 Task: In the  document _x000D_
Wolf.doc ,align picture to the 'center'. Insert word art below the picture and give heading  'Wolf  in Light Purple'
Action: Mouse moved to (401, 246)
Screenshot: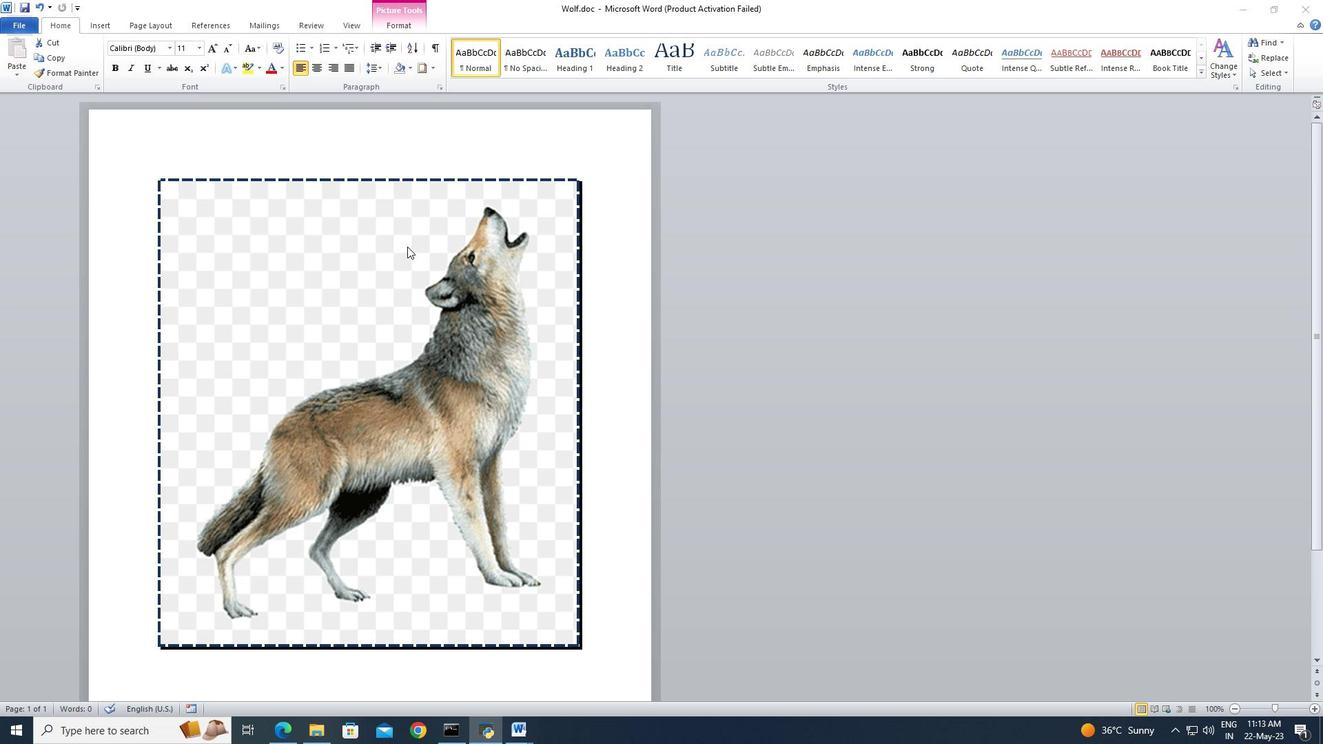 
Action: Mouse pressed left at (401, 246)
Screenshot: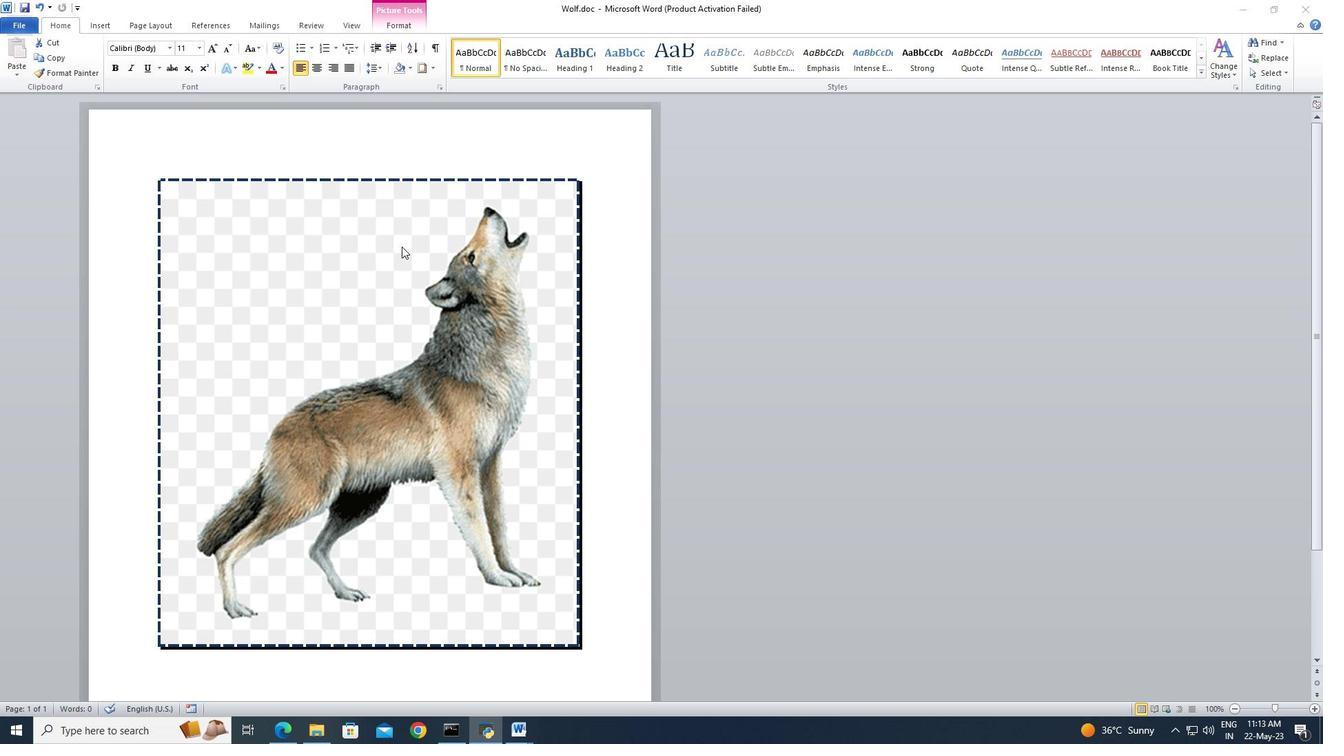 
Action: Mouse moved to (321, 66)
Screenshot: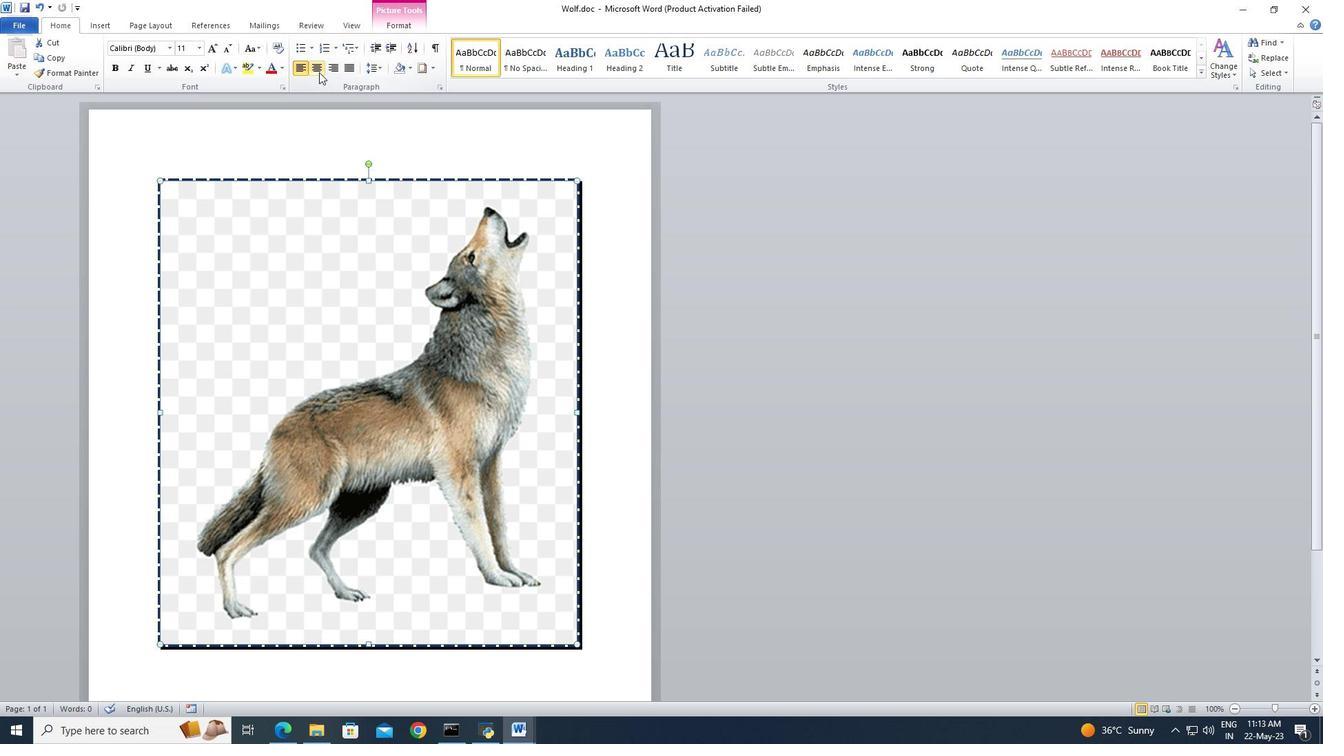 
Action: Mouse pressed left at (321, 66)
Screenshot: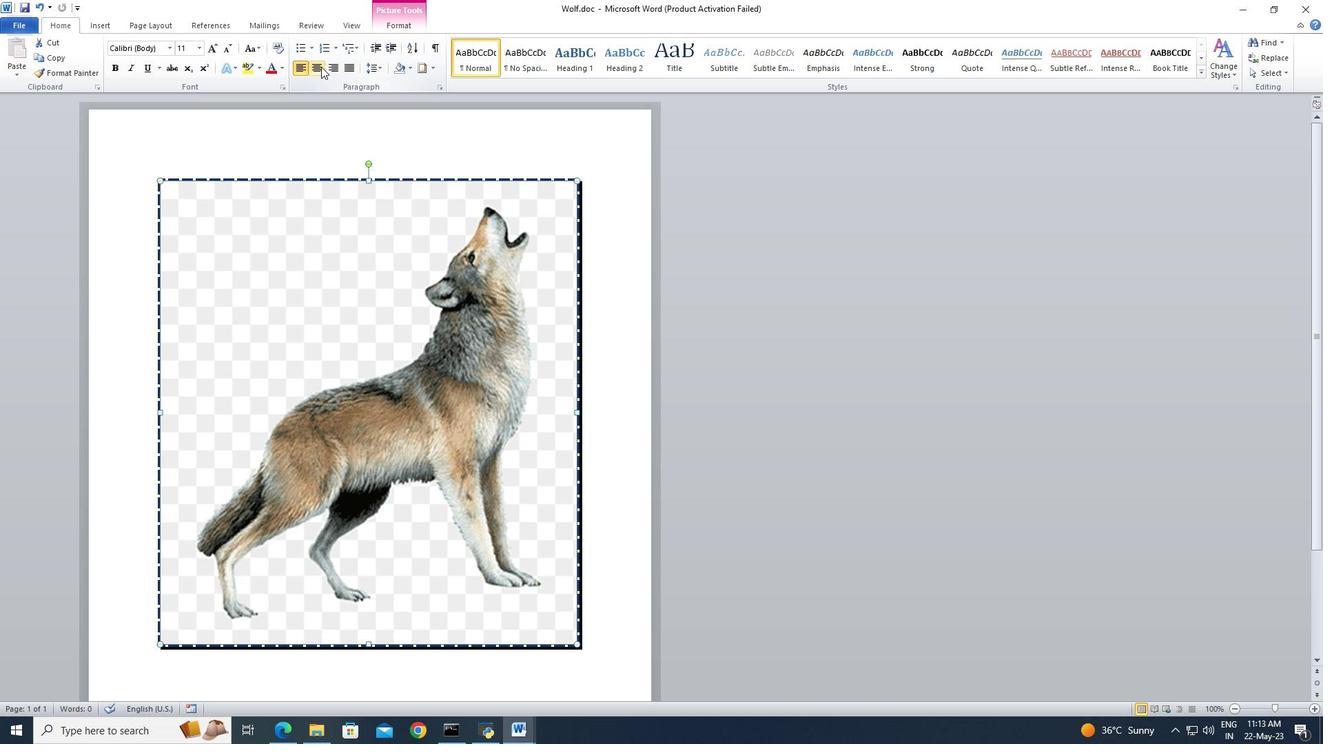 
Action: Mouse moved to (519, 681)
Screenshot: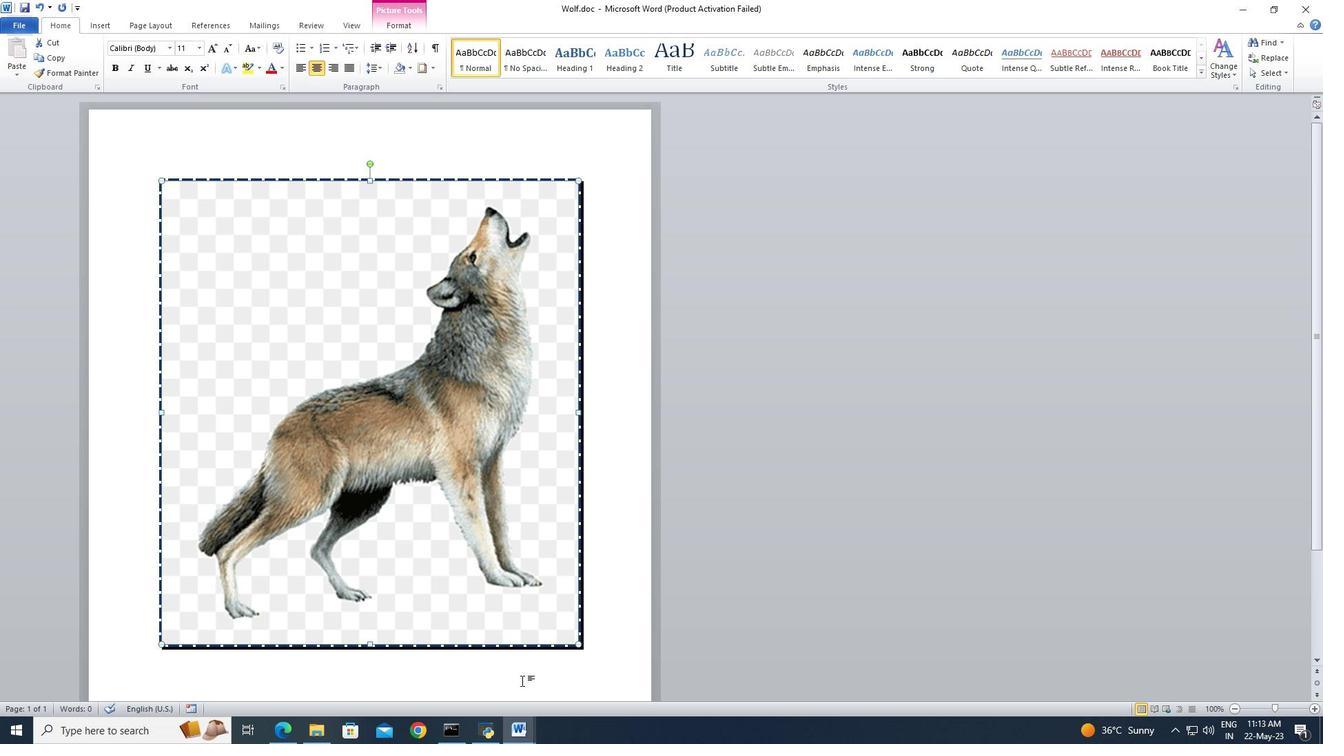 
Action: Mouse pressed left at (519, 681)
Screenshot: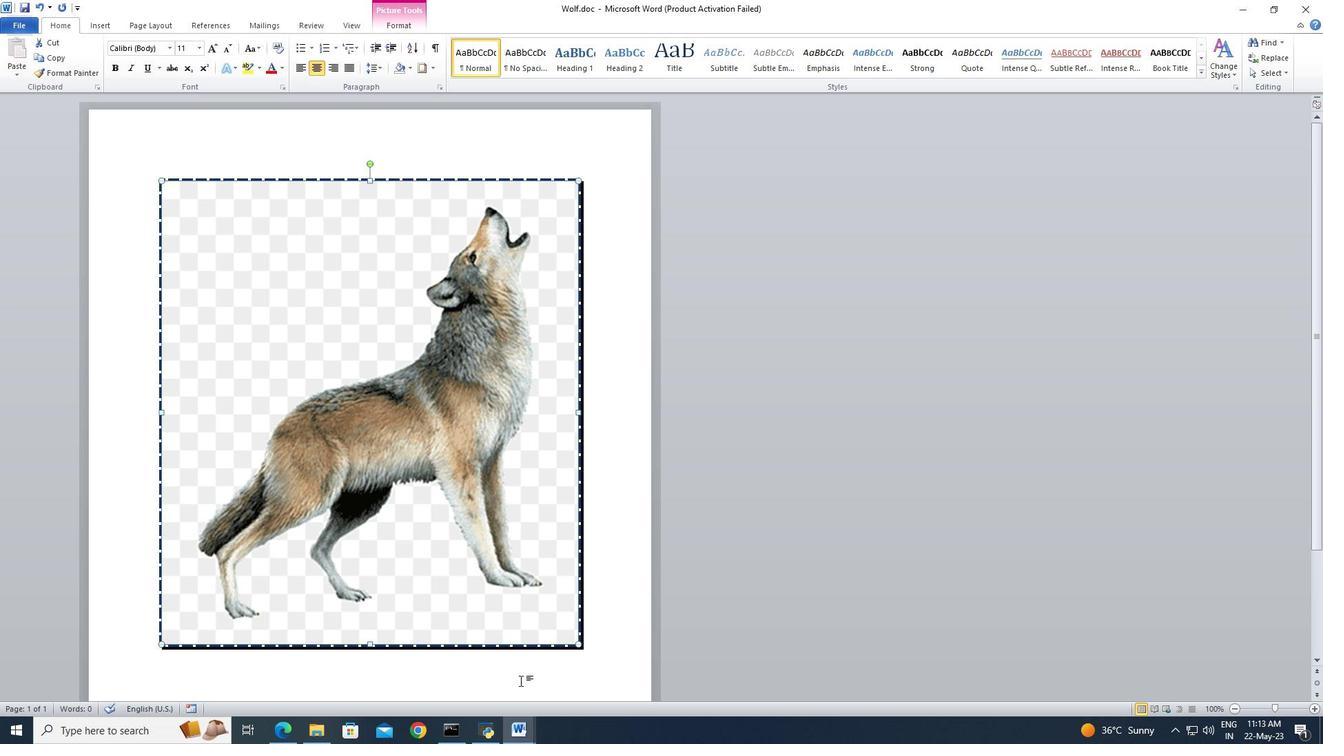 
Action: Mouse pressed left at (519, 681)
Screenshot: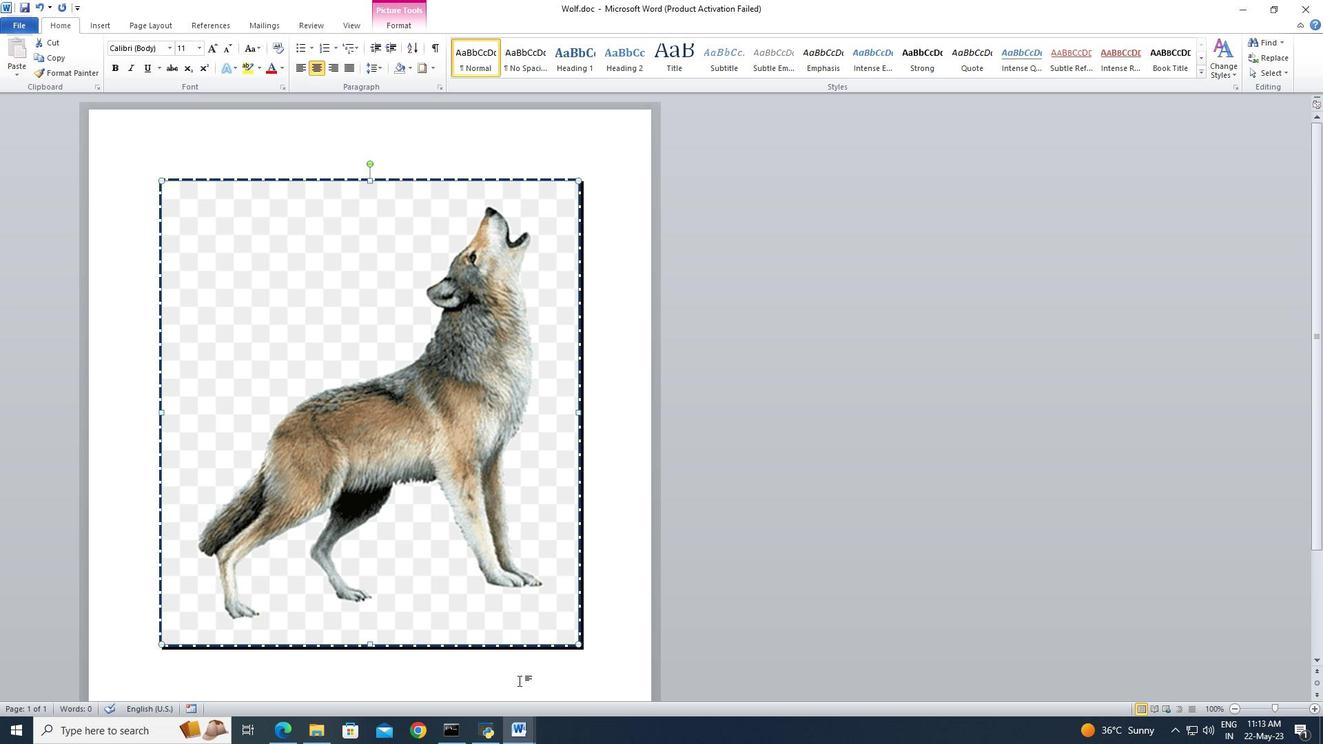 
Action: Mouse moved to (408, 660)
Screenshot: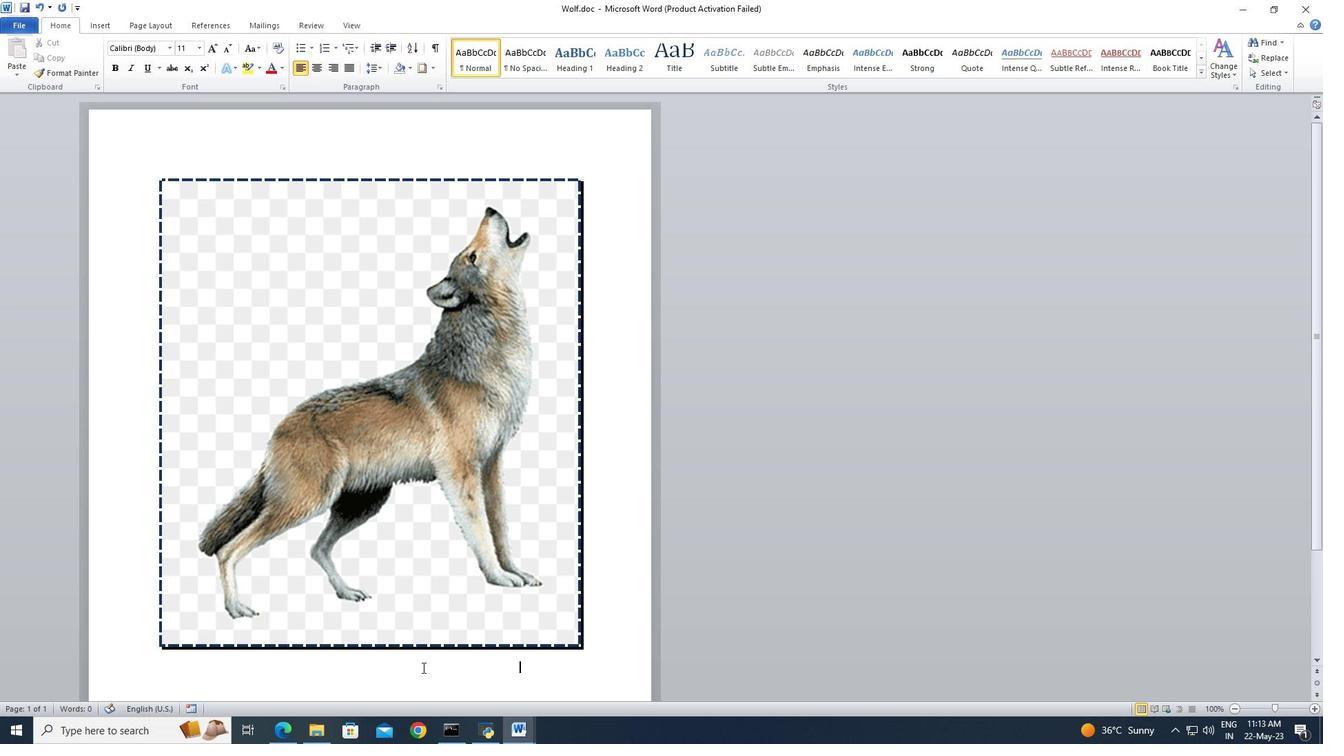 
Action: Mouse scrolled (408, 659) with delta (0, 0)
Screenshot: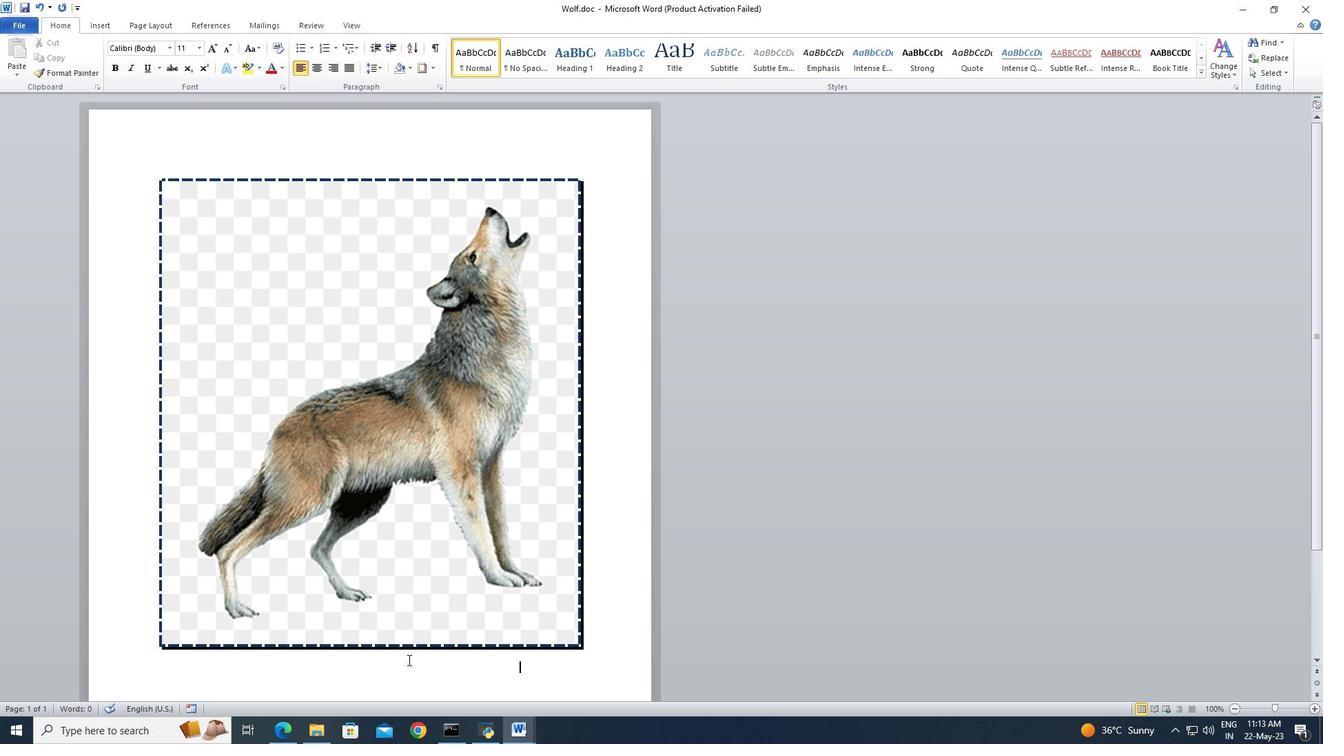 
Action: Mouse moved to (102, 27)
Screenshot: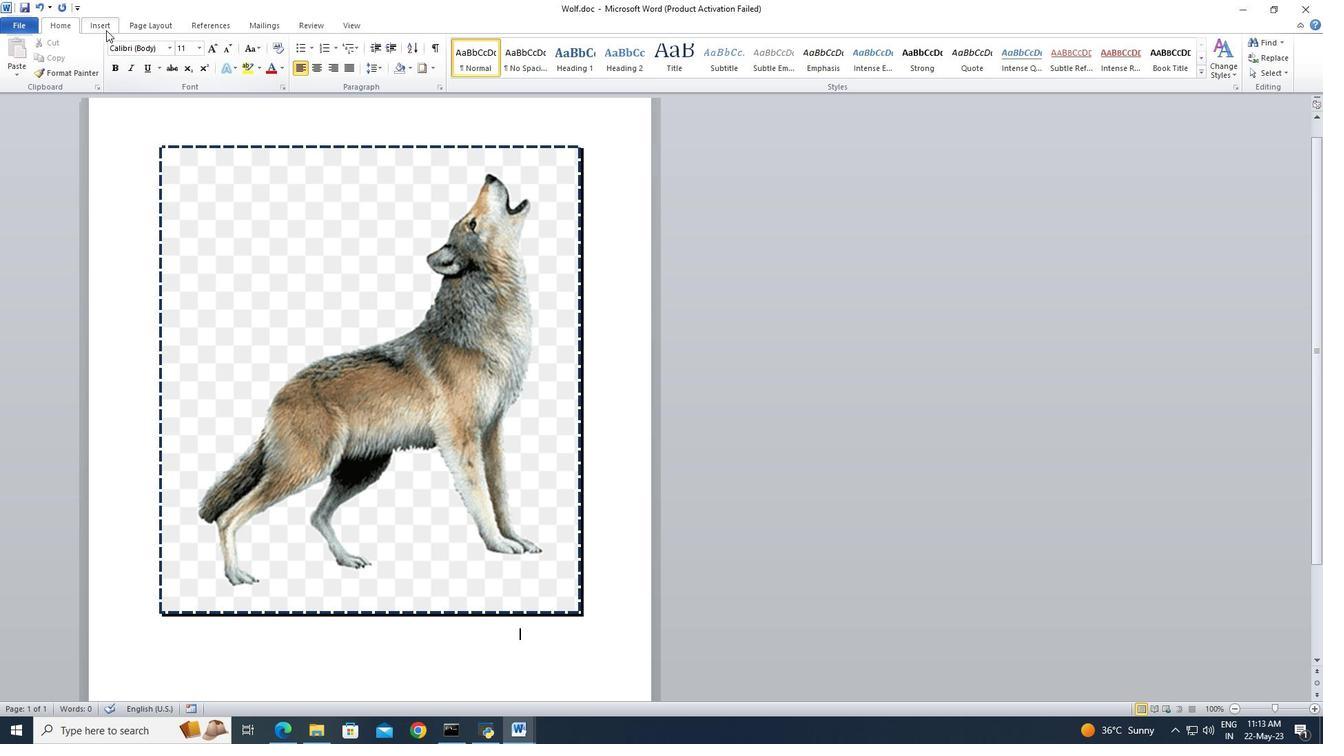 
Action: Mouse pressed left at (102, 27)
Screenshot: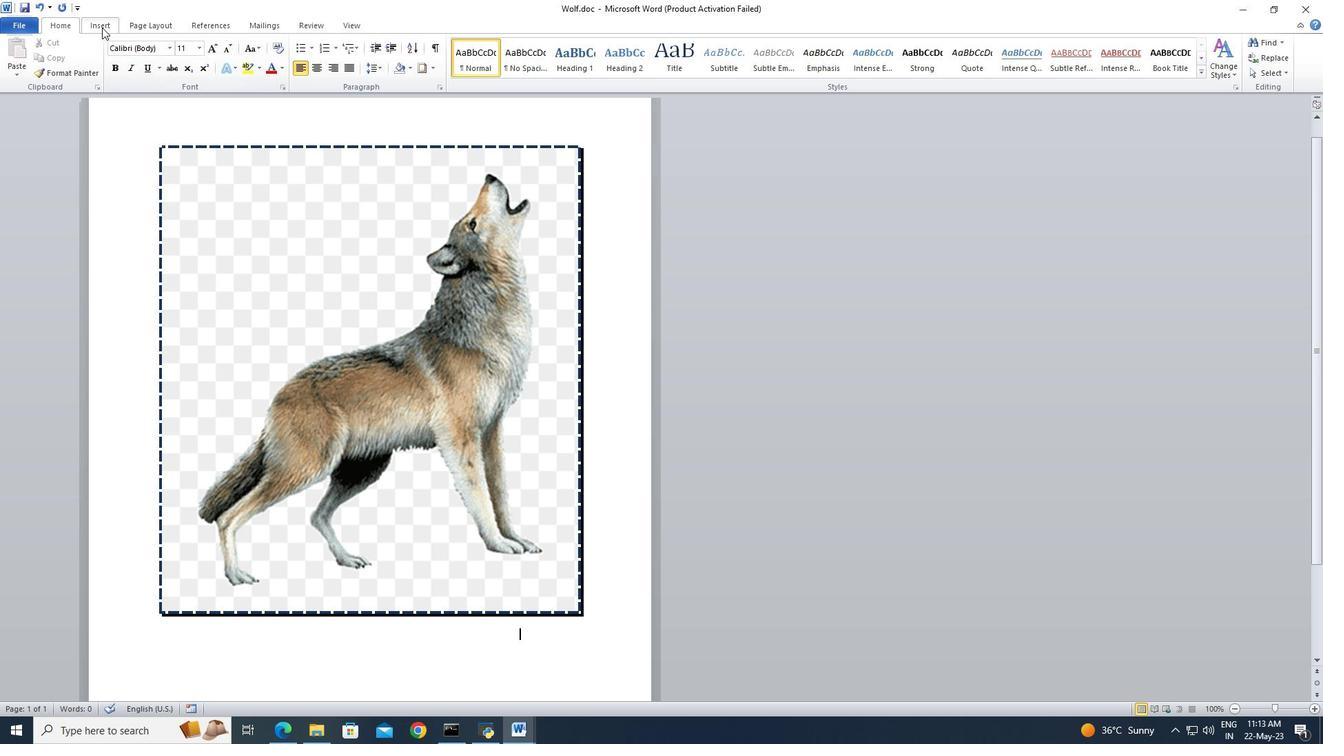 
Action: Mouse moved to (652, 73)
Screenshot: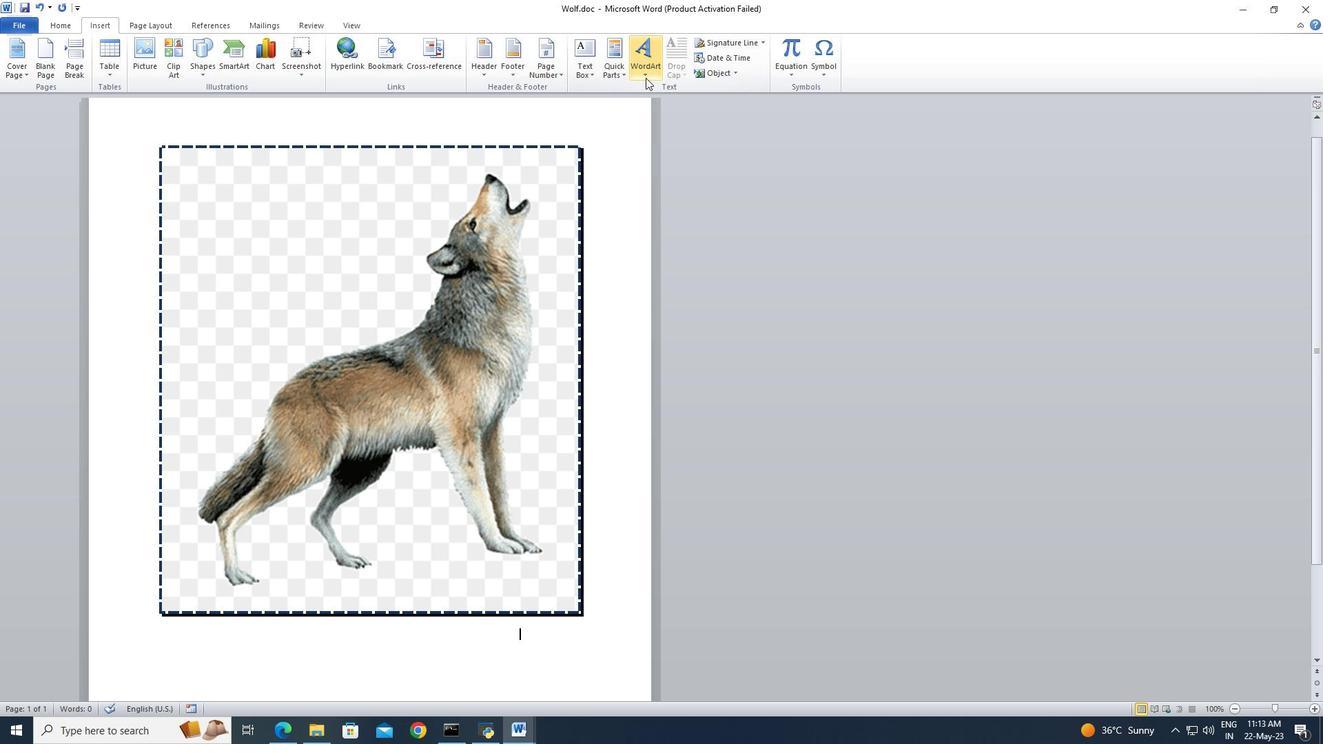 
Action: Mouse pressed left at (652, 73)
Screenshot: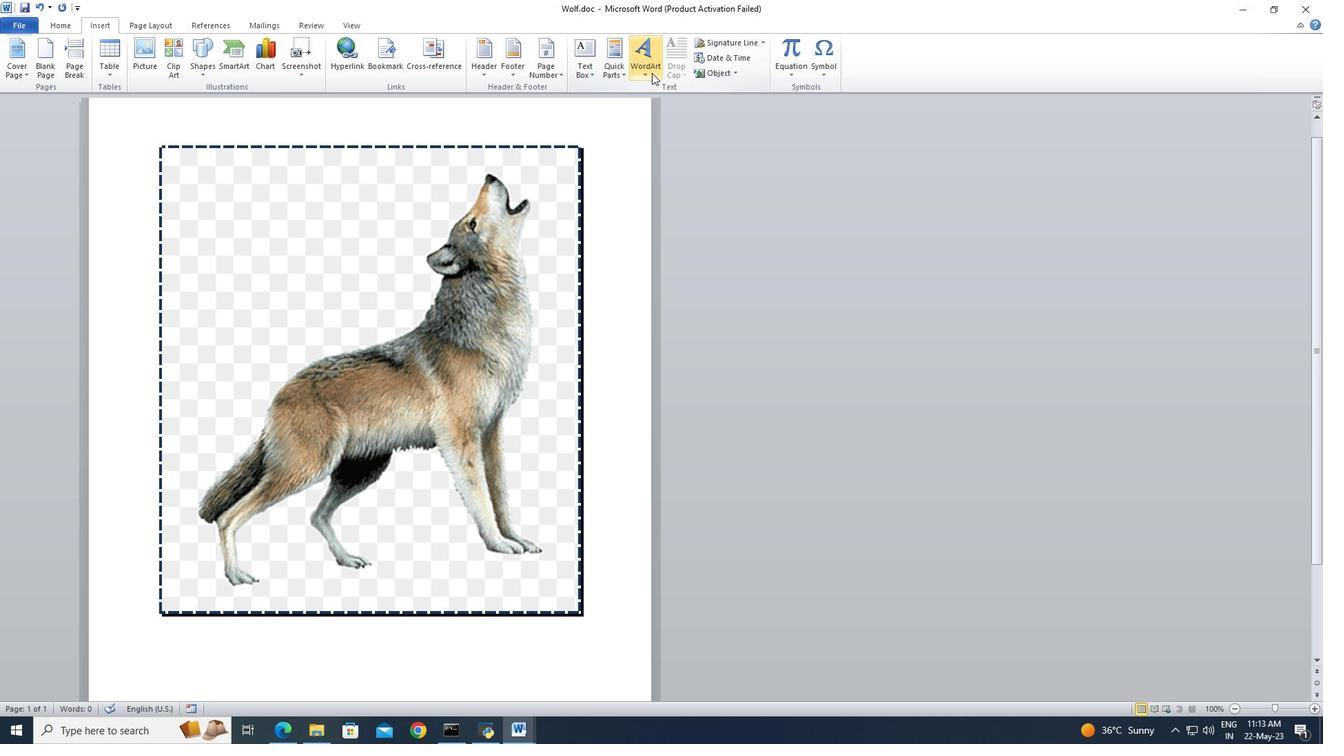 
Action: Mouse moved to (659, 179)
Screenshot: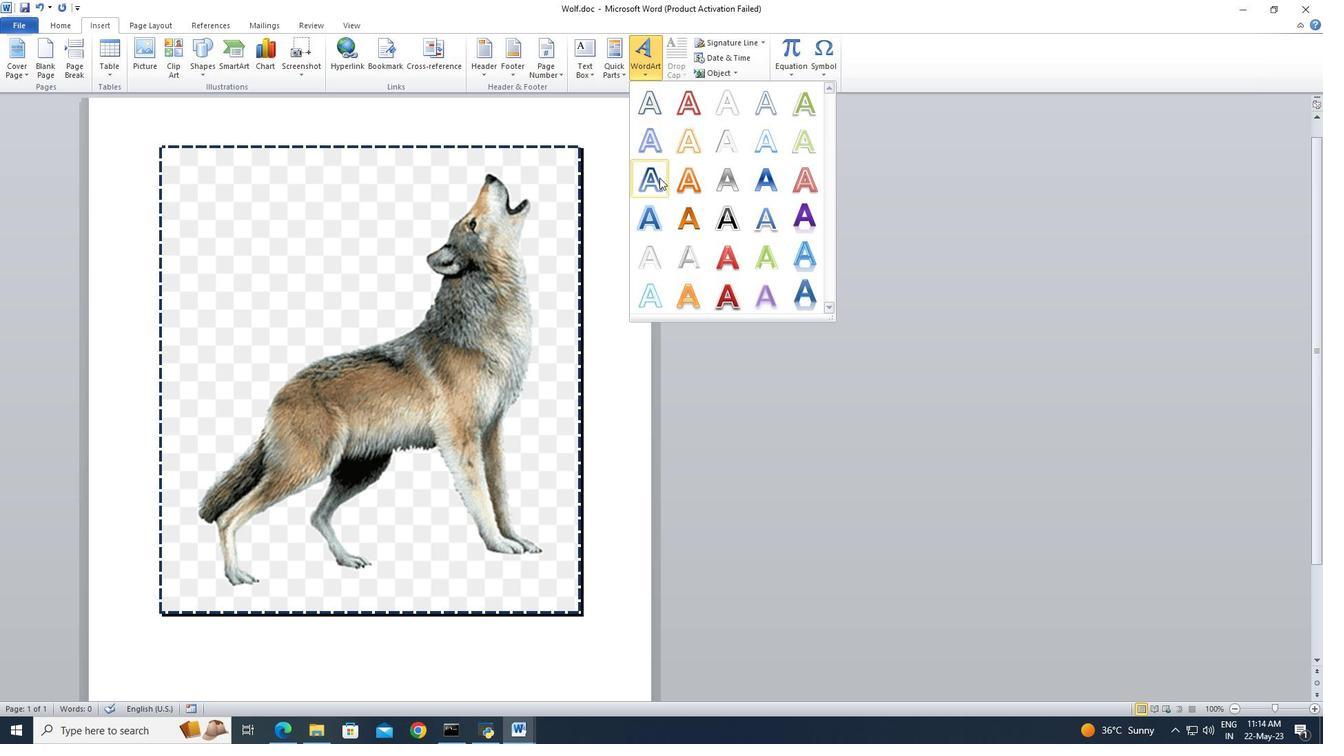 
Action: Mouse pressed left at (659, 179)
Screenshot: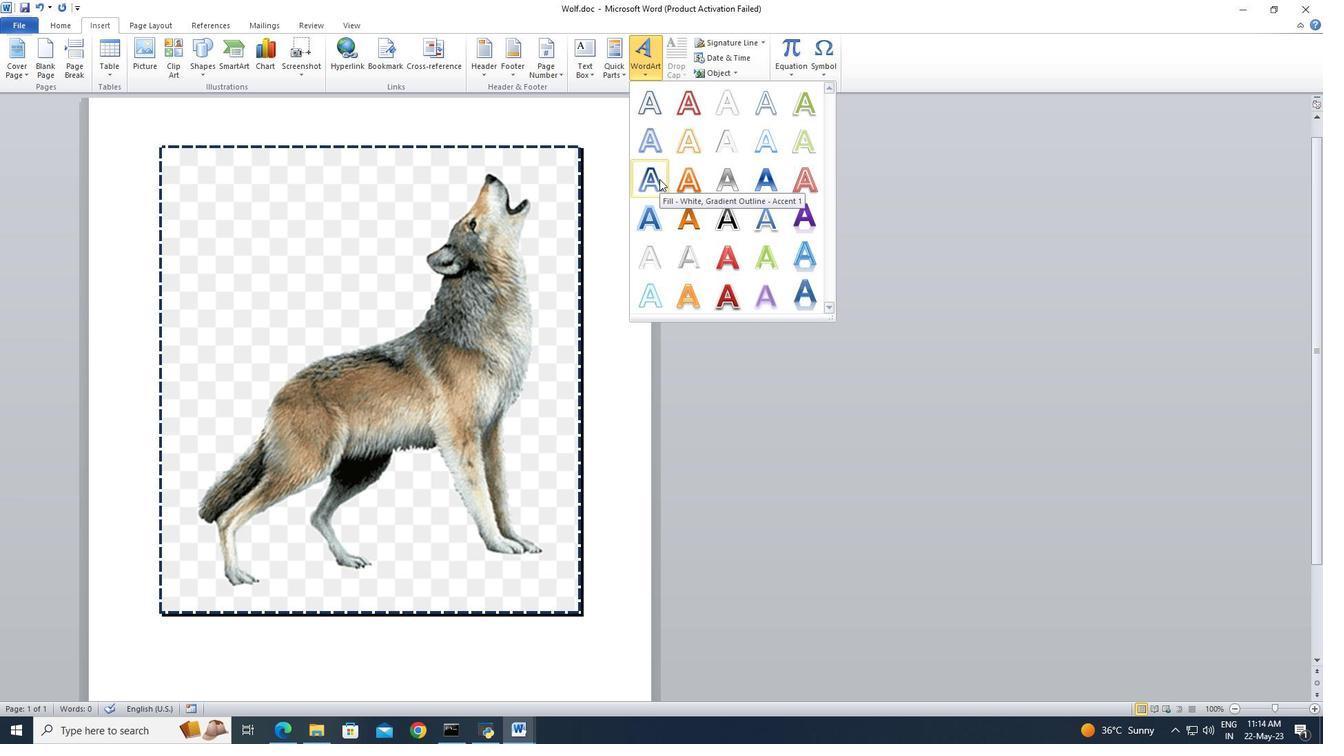 
Action: Mouse moved to (581, 501)
Screenshot: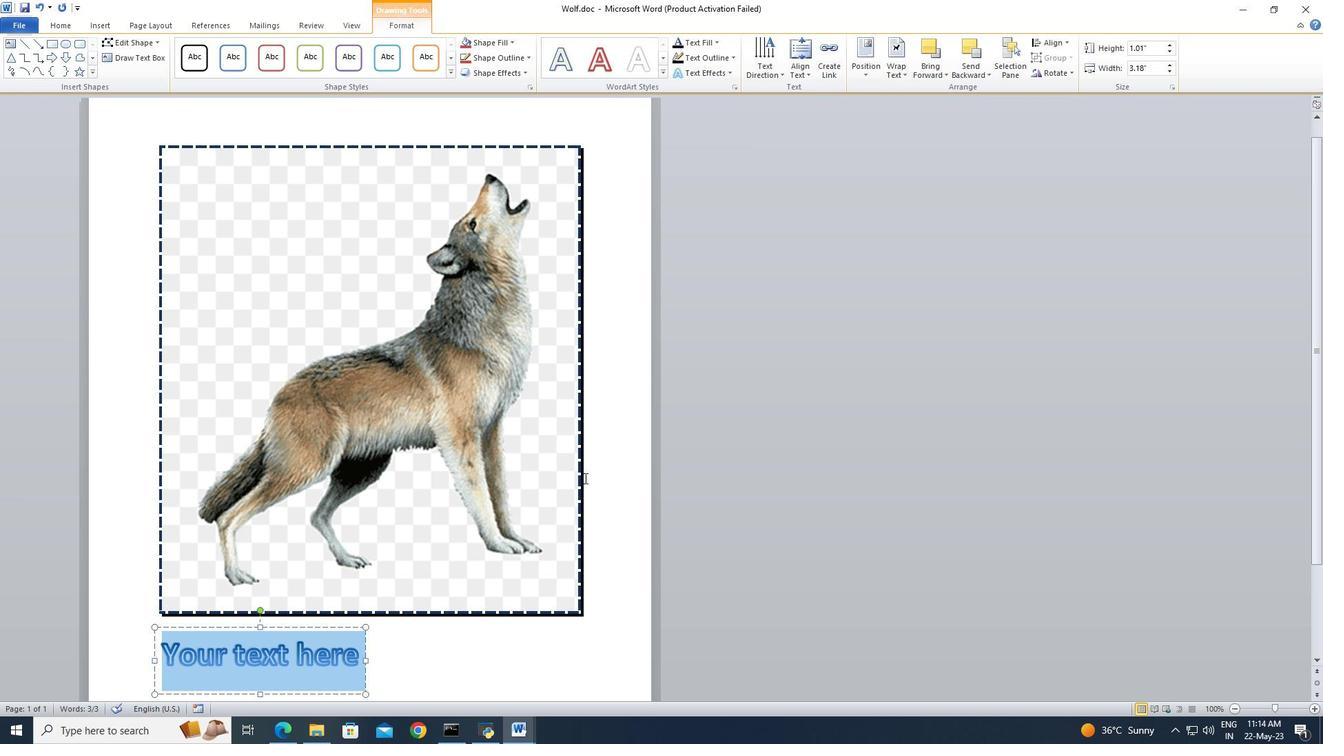 
Action: Key pressed <Key.shift>Wolf<Key.space>in<Key.space><Key.shift>Light<Key.space><Key.shift>Purple
Screenshot: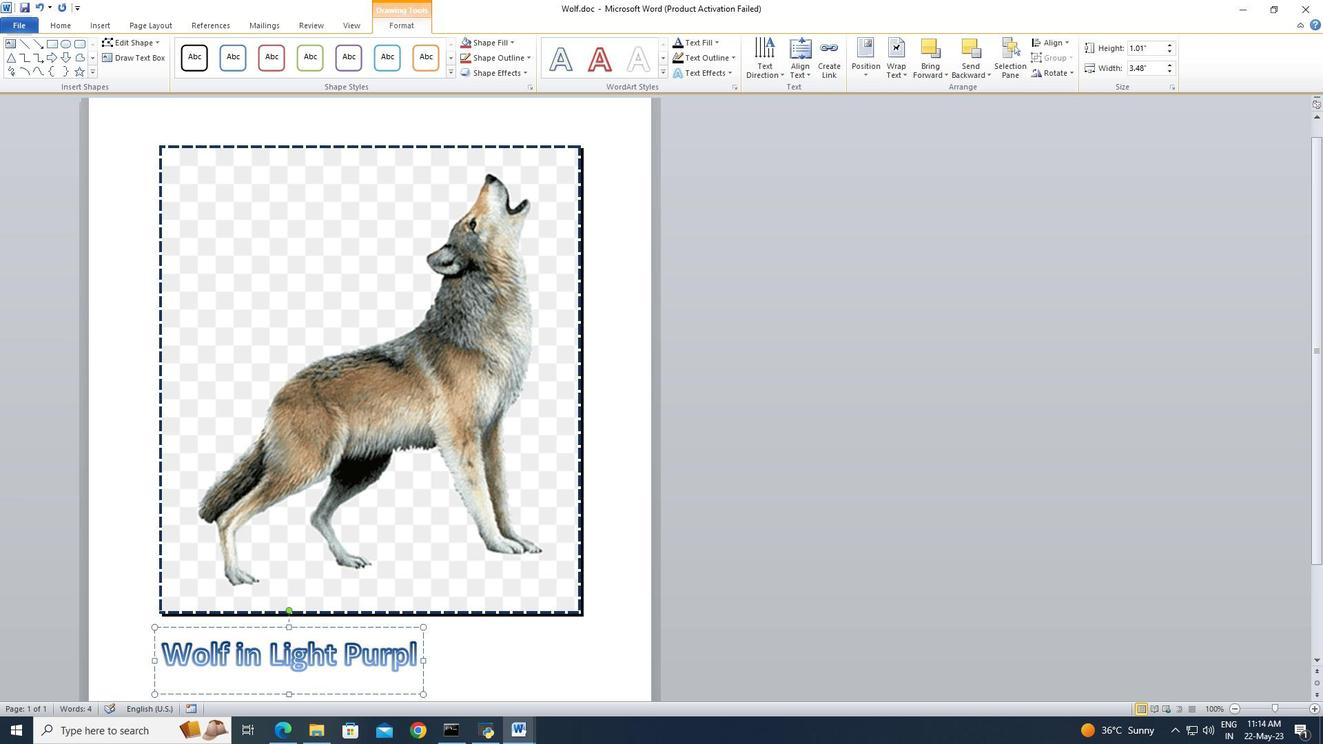 
Action: Mouse moved to (578, 652)
Screenshot: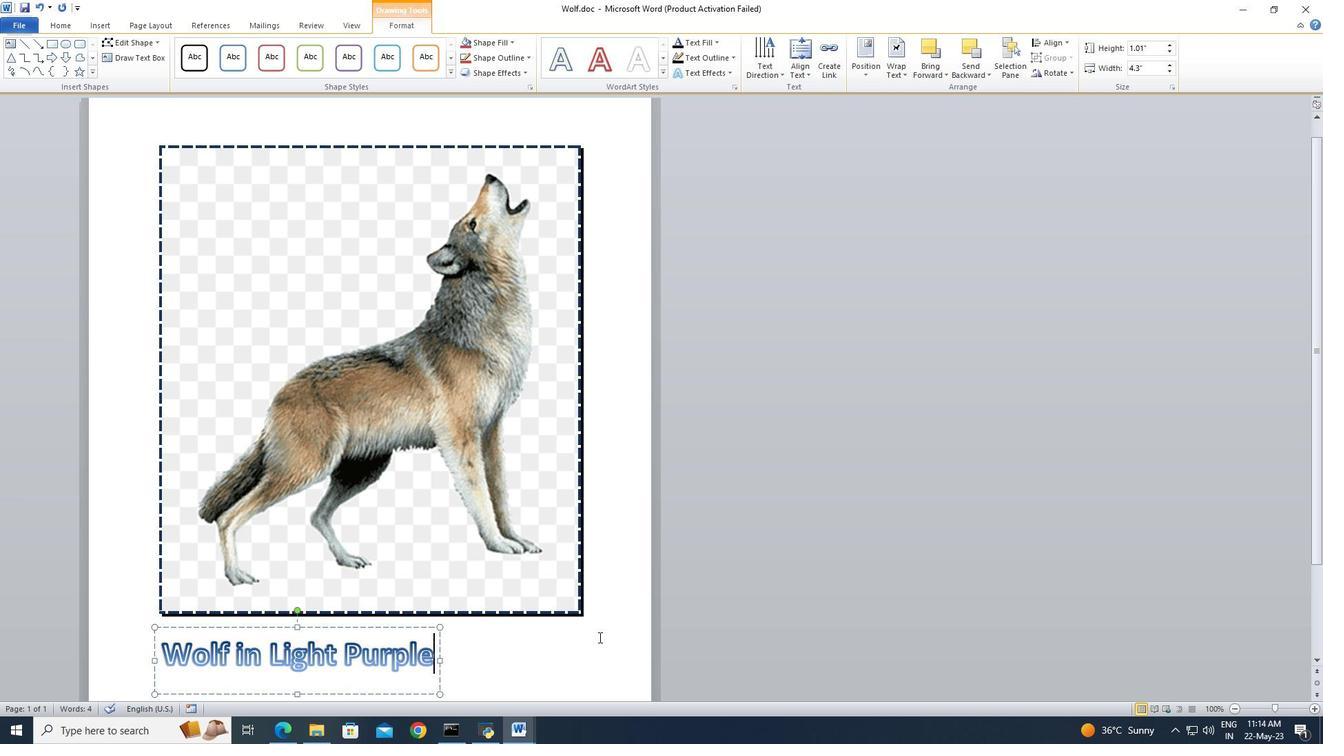 
Action: Mouse pressed left at (578, 652)
Screenshot: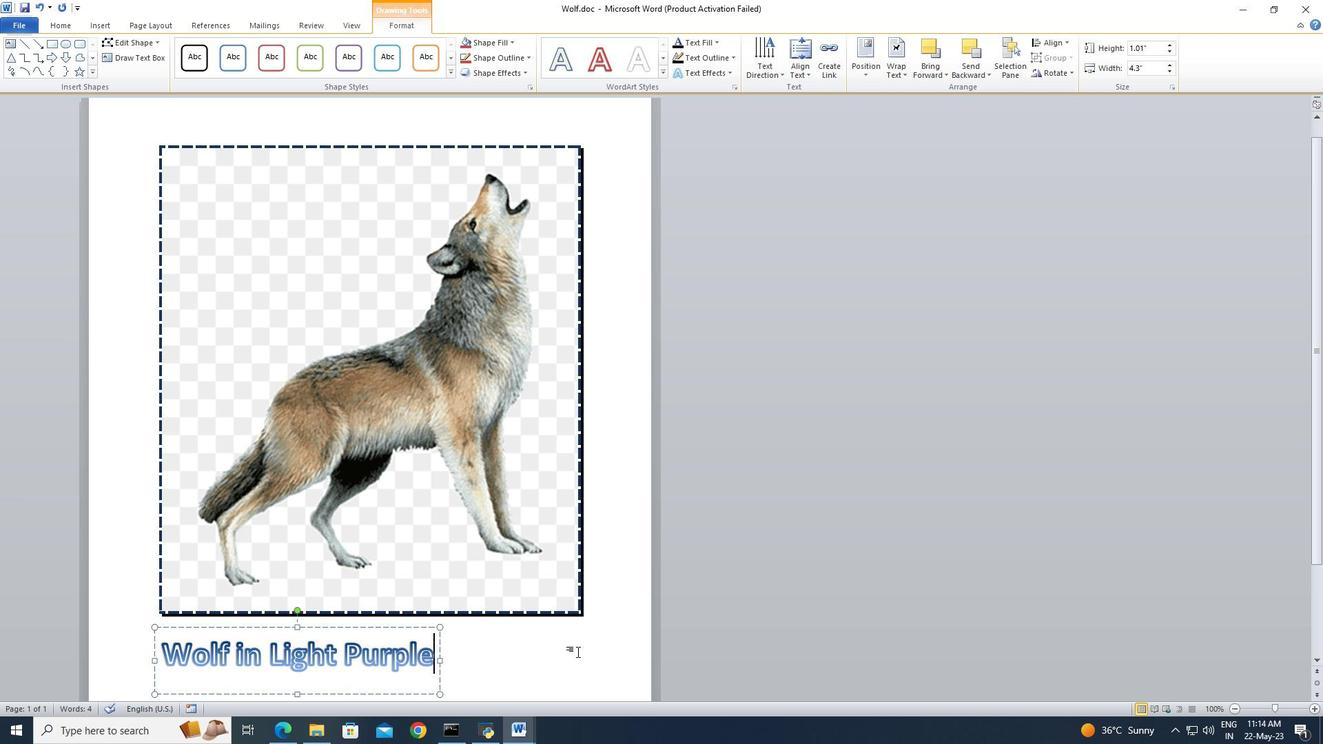 
